 Task: Add Sprouts Organic High Protein Super Firm Tofu to the cart.
Action: Mouse moved to (23, 75)
Screenshot: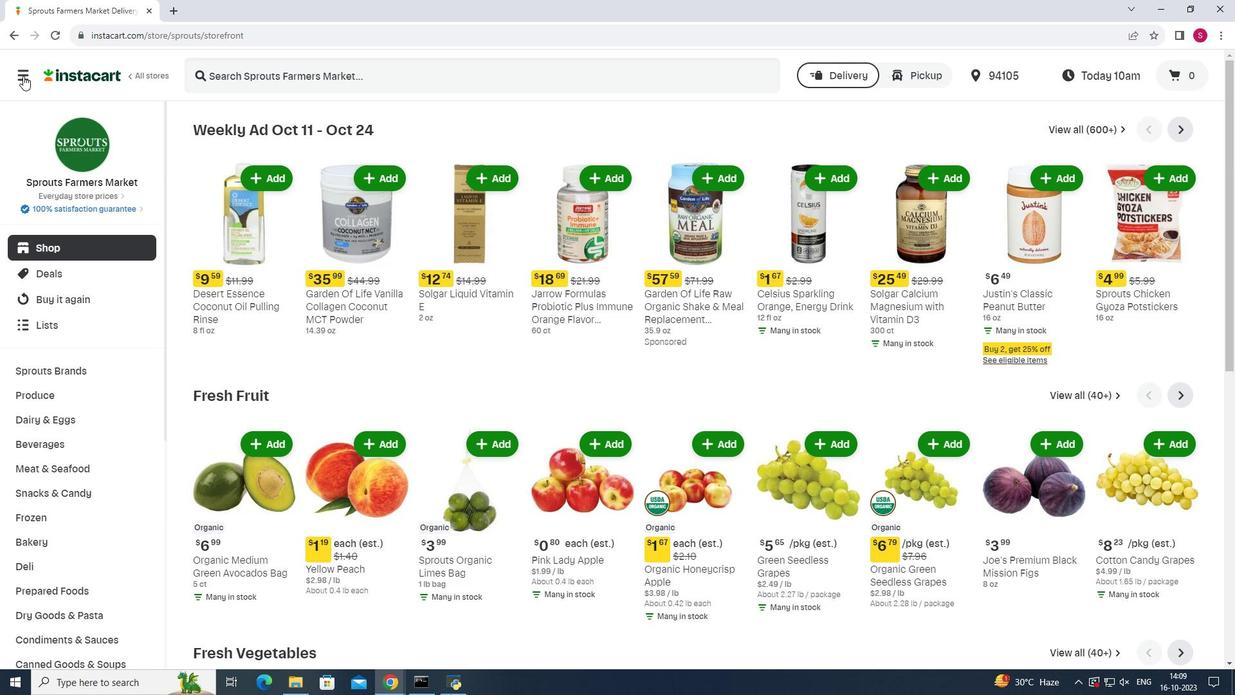 
Action: Mouse pressed left at (23, 75)
Screenshot: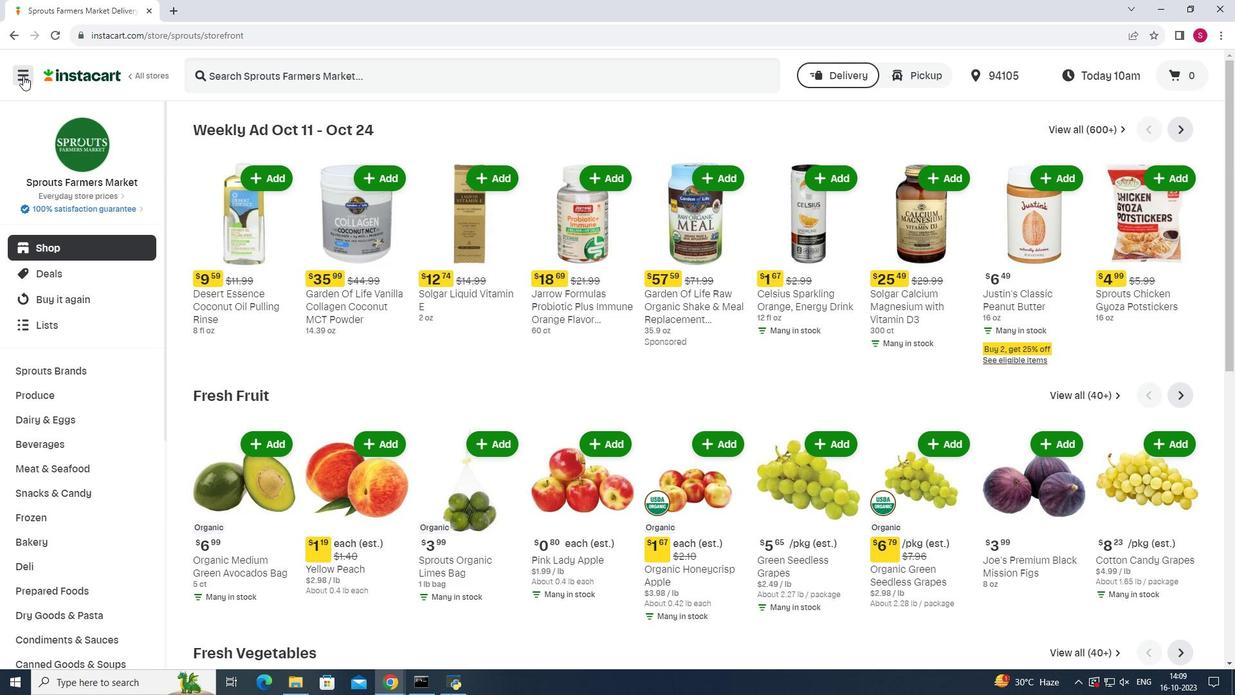 
Action: Mouse moved to (56, 337)
Screenshot: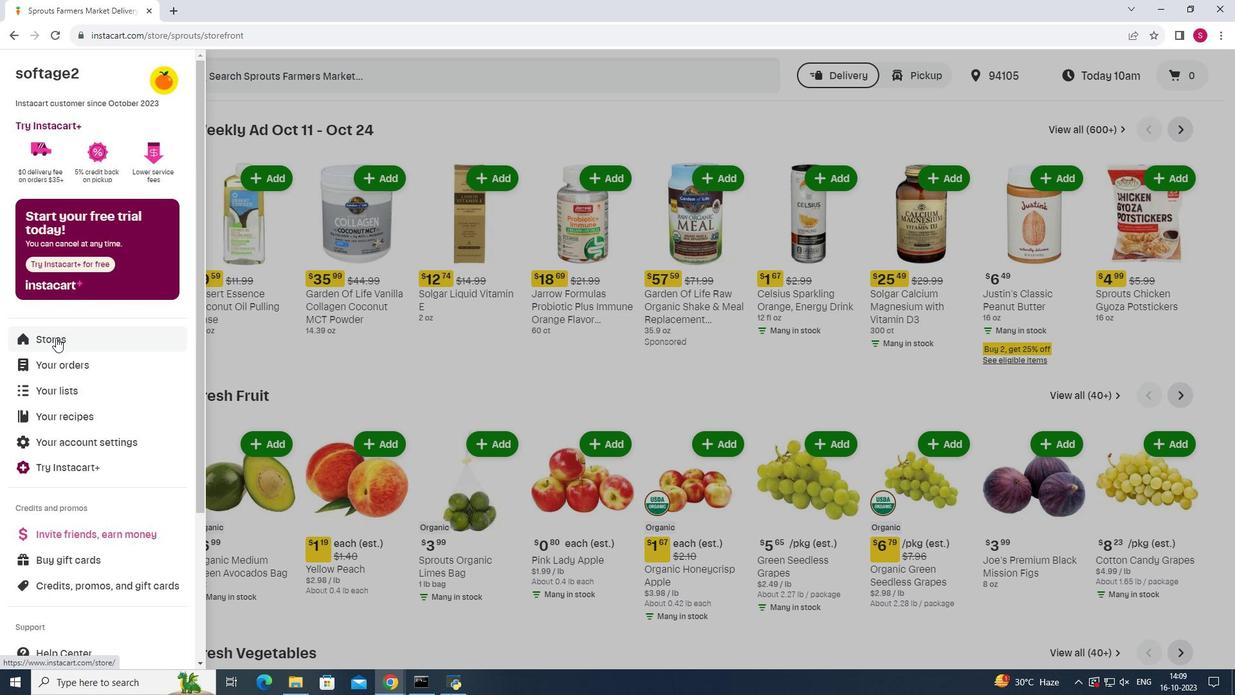 
Action: Mouse pressed left at (56, 337)
Screenshot: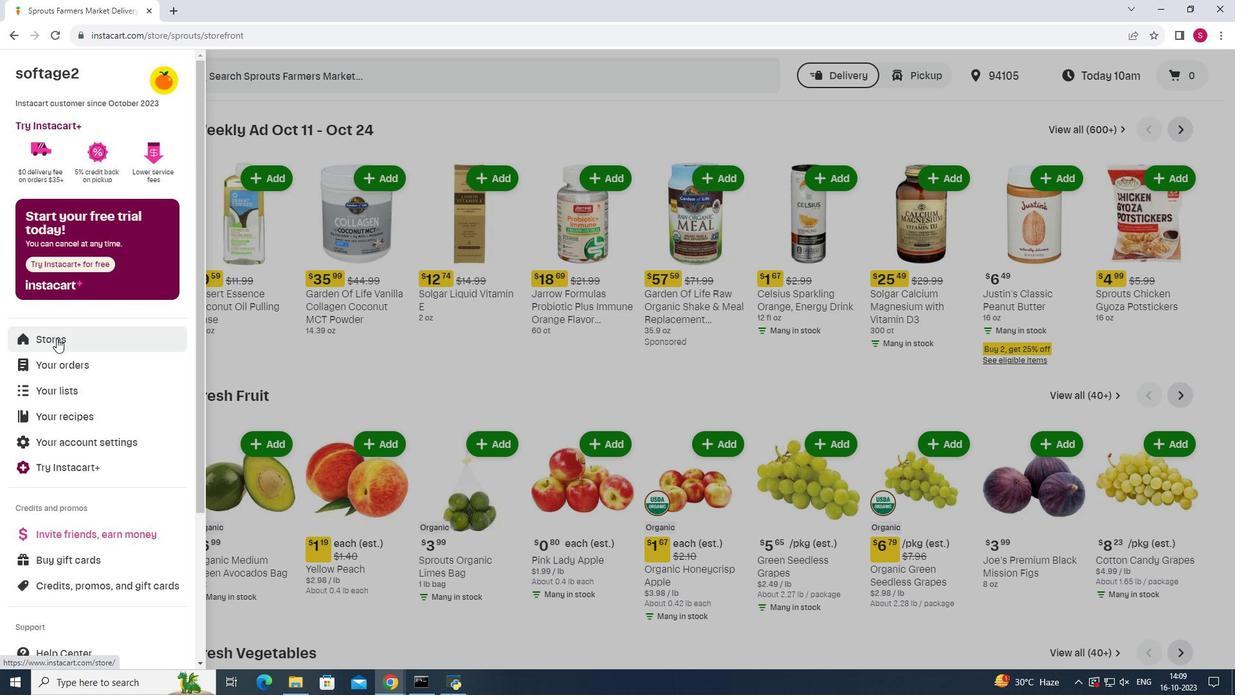 
Action: Mouse moved to (303, 119)
Screenshot: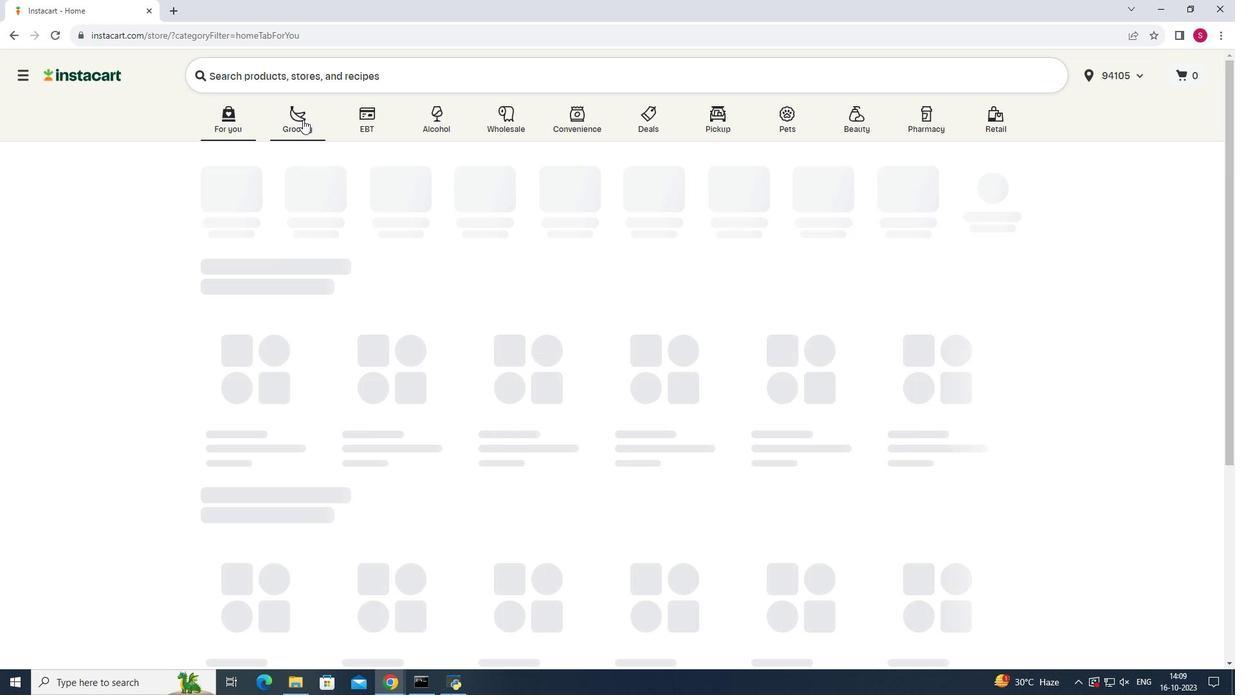 
Action: Mouse pressed left at (303, 119)
Screenshot: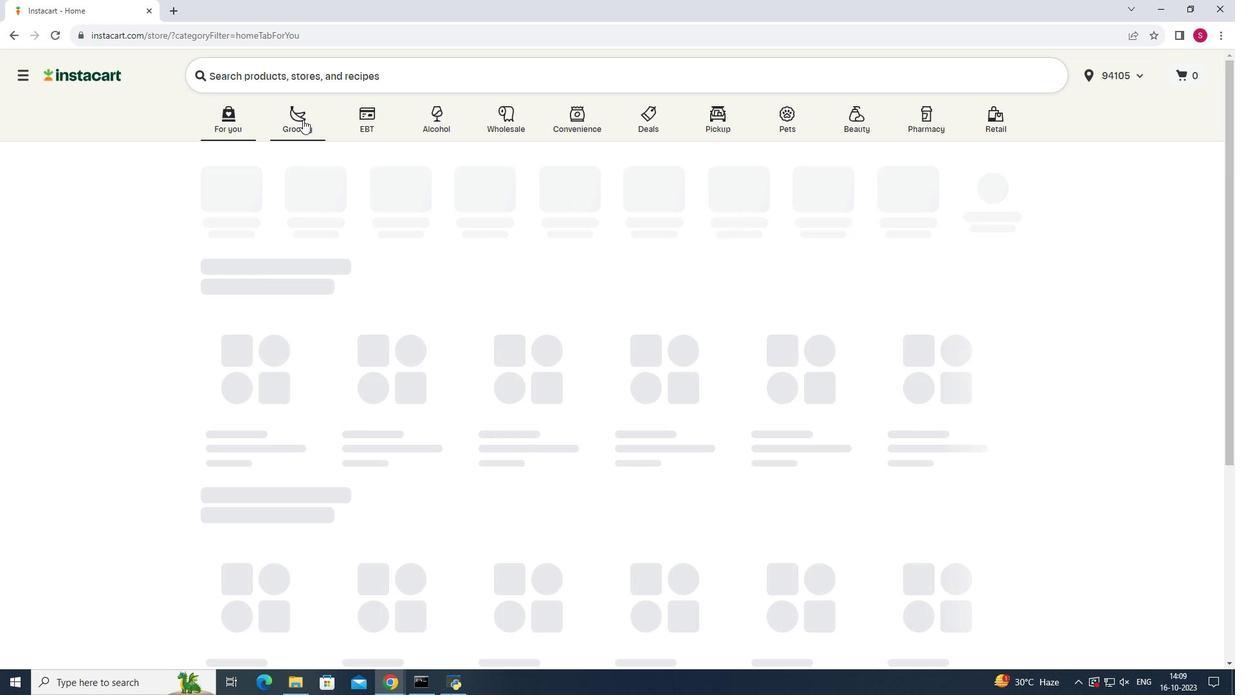 
Action: Mouse moved to (829, 185)
Screenshot: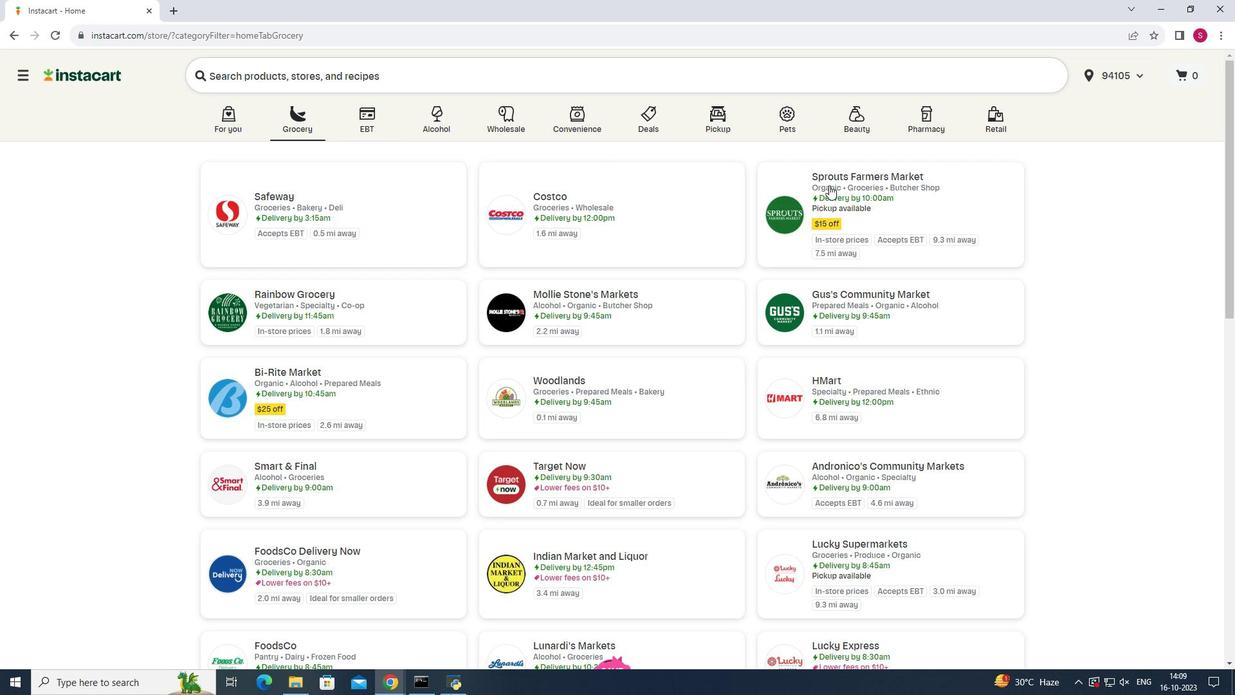 
Action: Mouse pressed left at (829, 185)
Screenshot: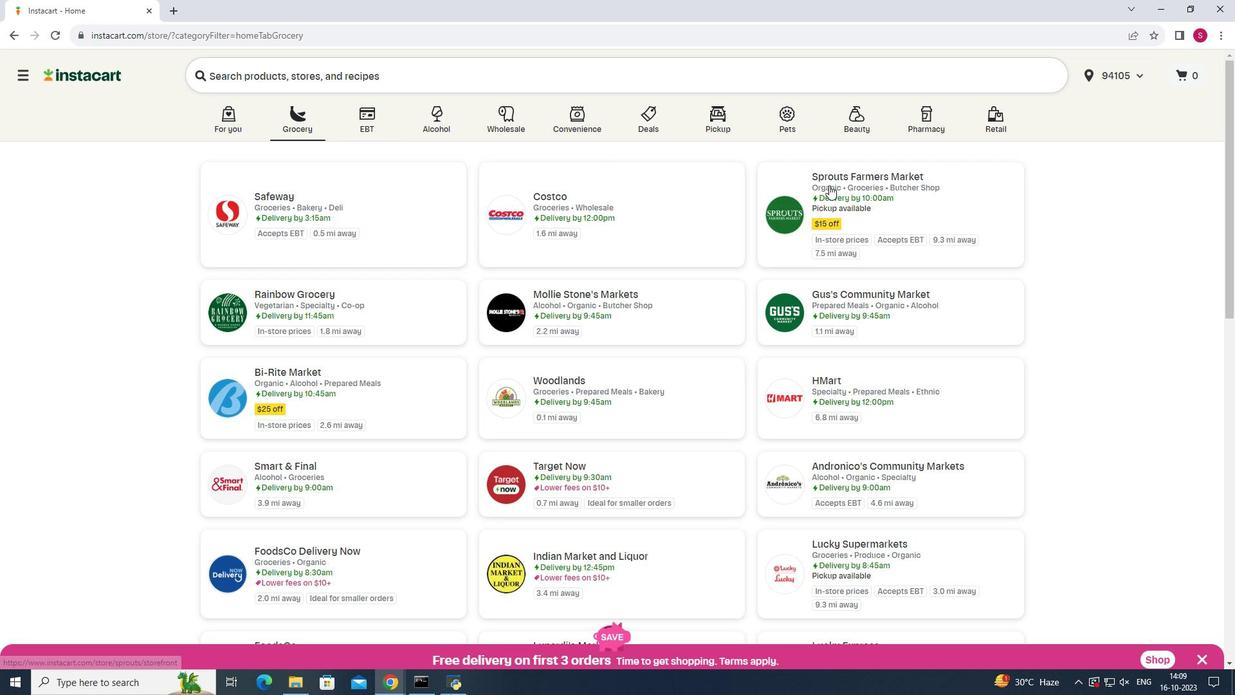 
Action: Mouse moved to (74, 469)
Screenshot: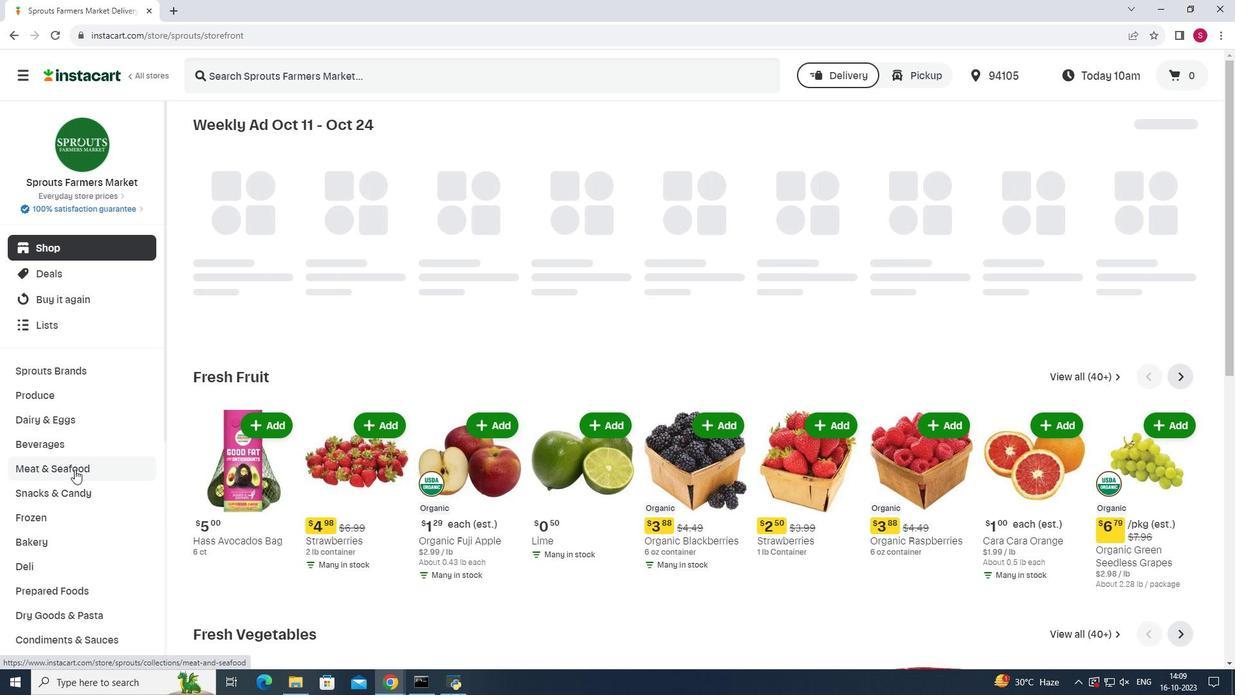 
Action: Mouse pressed left at (74, 469)
Screenshot: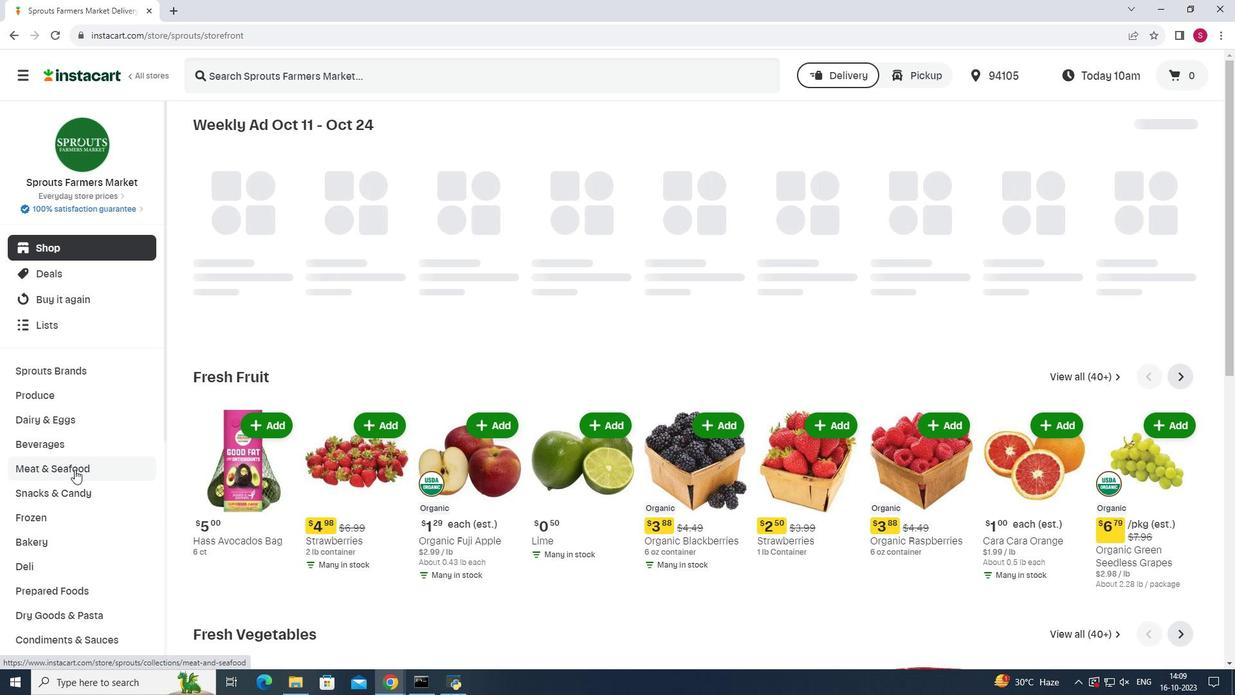 
Action: Mouse moved to (953, 162)
Screenshot: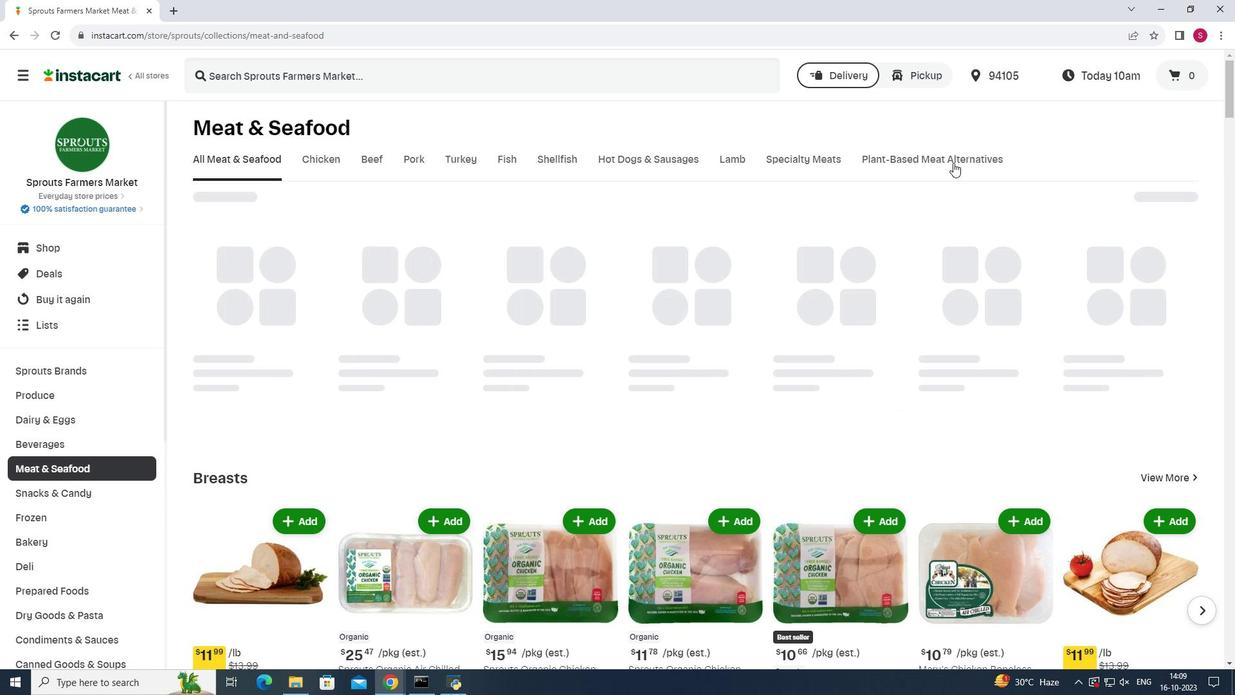 
Action: Mouse pressed left at (953, 162)
Screenshot: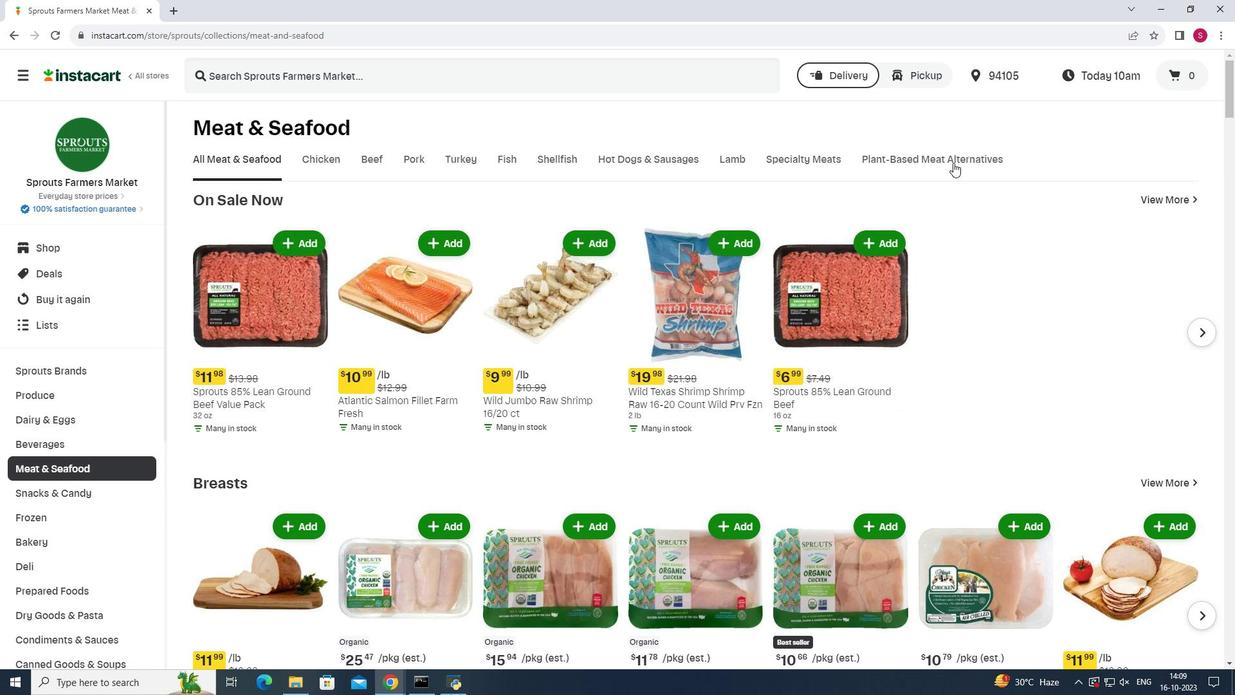 
Action: Mouse moved to (265, 209)
Screenshot: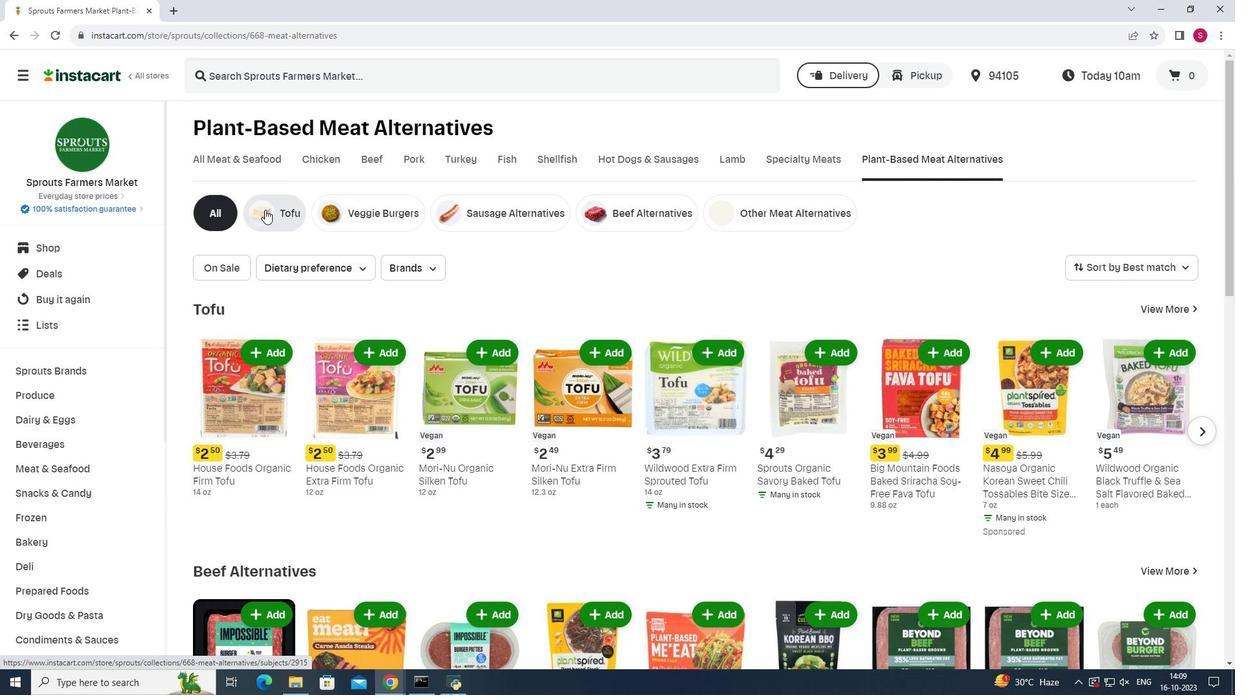 
Action: Mouse pressed left at (265, 209)
Screenshot: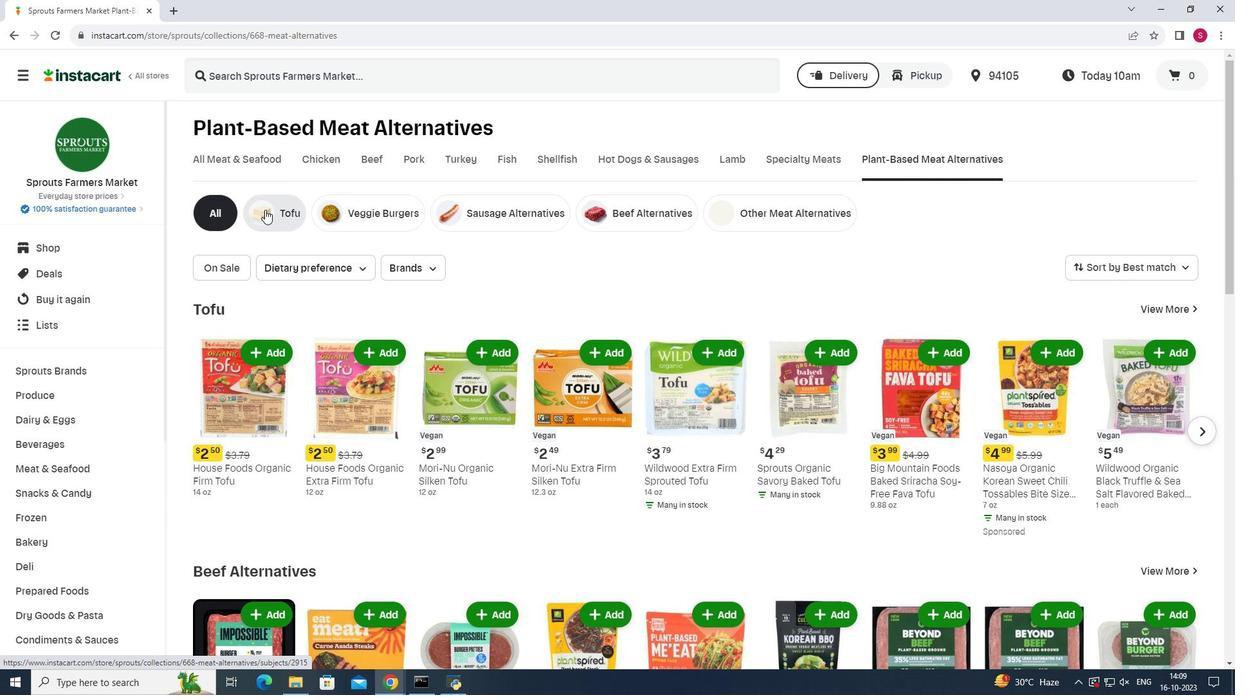 
Action: Mouse moved to (411, 77)
Screenshot: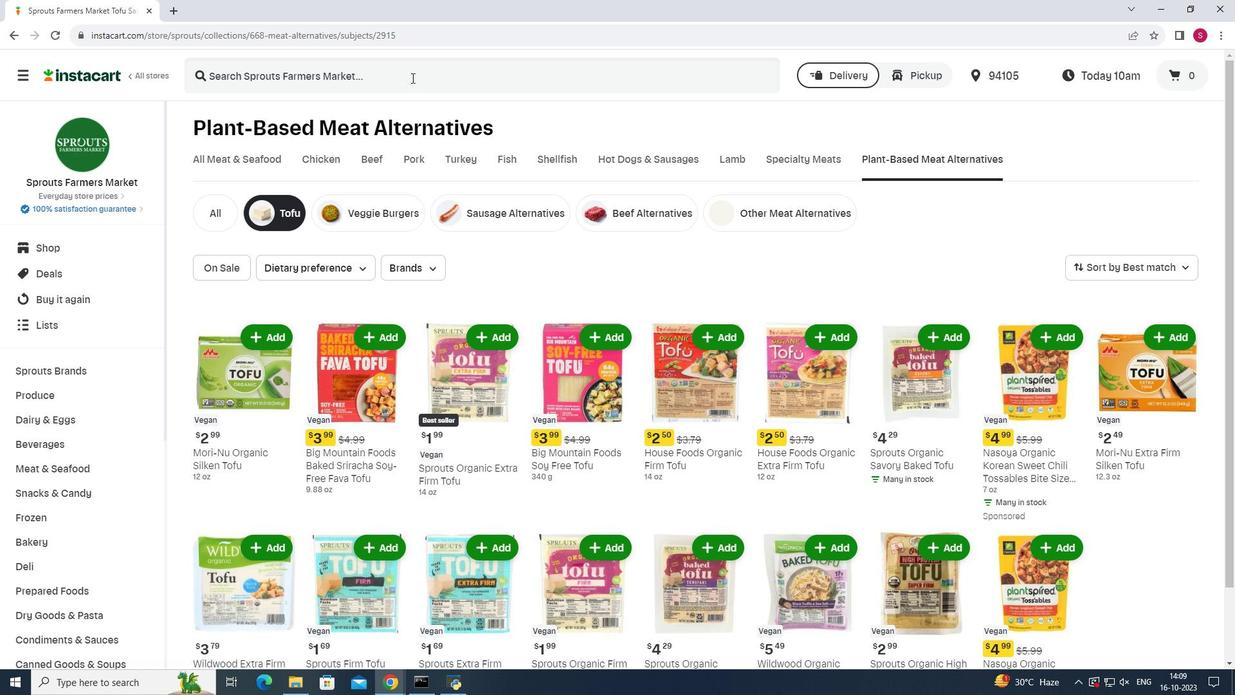 
Action: Mouse pressed left at (411, 77)
Screenshot: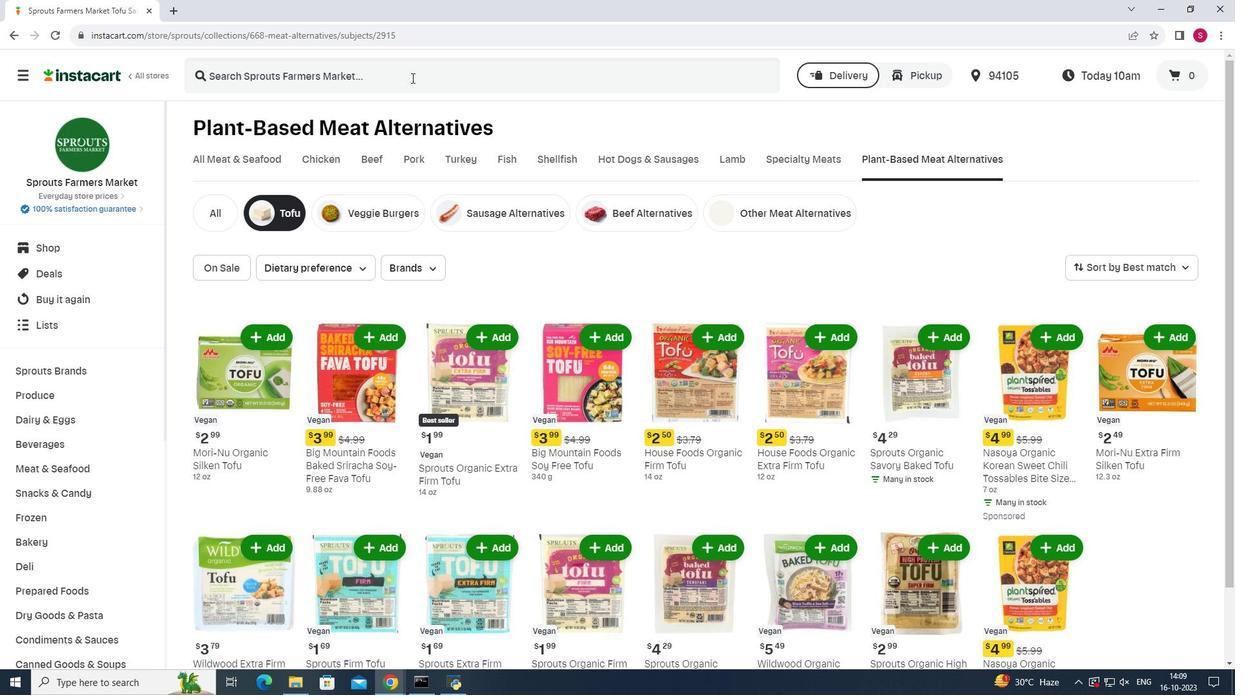 
Action: Mouse moved to (412, 77)
Screenshot: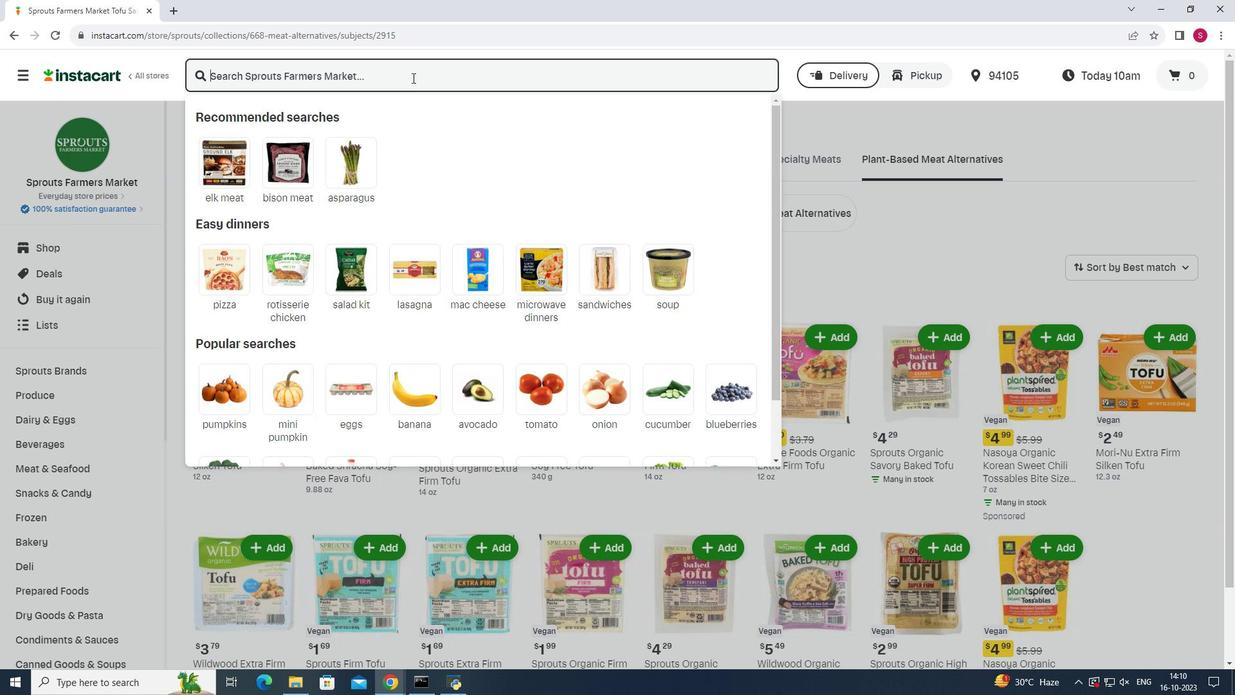 
Action: Key pressed <Key.shift>Sprouts<Key.space><Key.shift>Organic<Key.space><Key.shift>High<Key.space><Key.shift>Protein<Key.space><Key.shift>Super<Key.space><Key.shift>Firm<Key.space><Key.shift>Tofu<Key.enter>
Screenshot: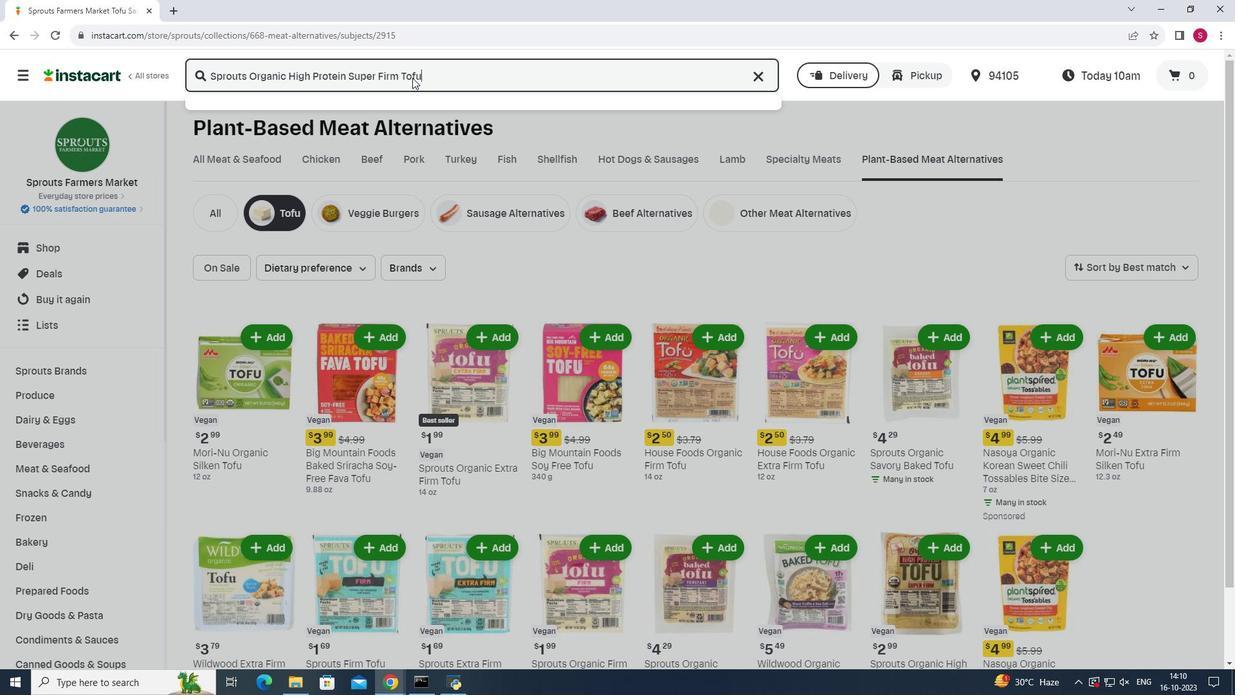 
Action: Mouse moved to (346, 207)
Screenshot: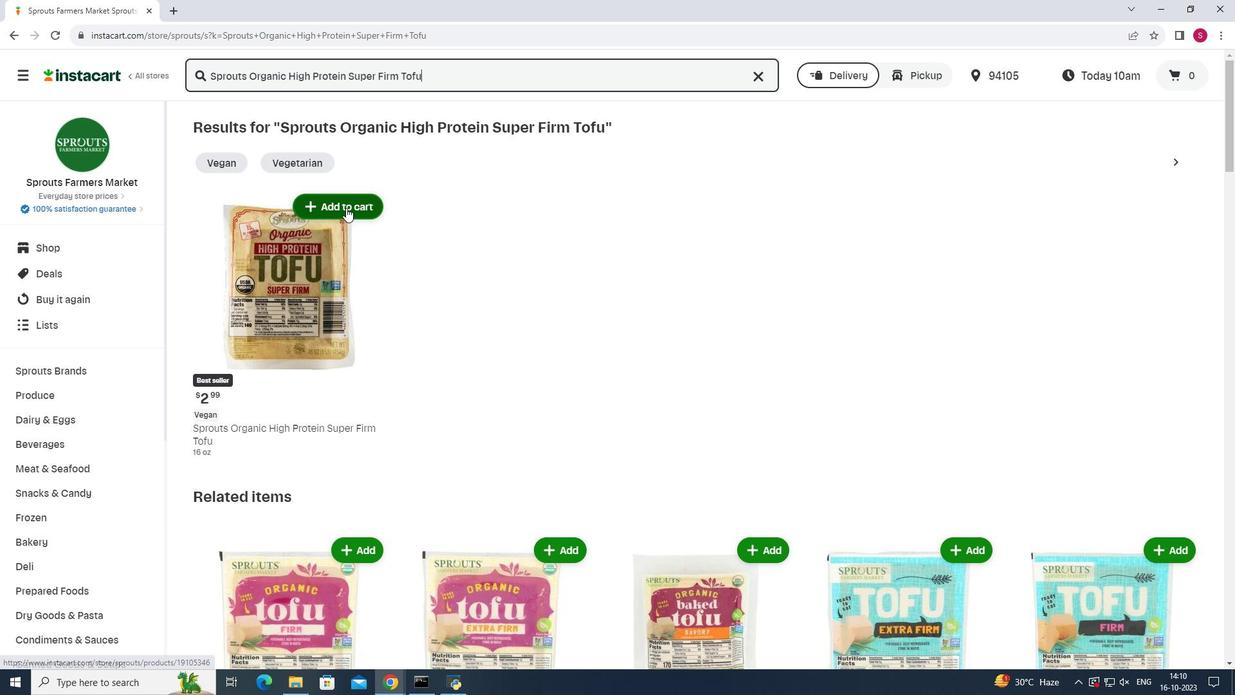 
Action: Mouse pressed left at (346, 207)
Screenshot: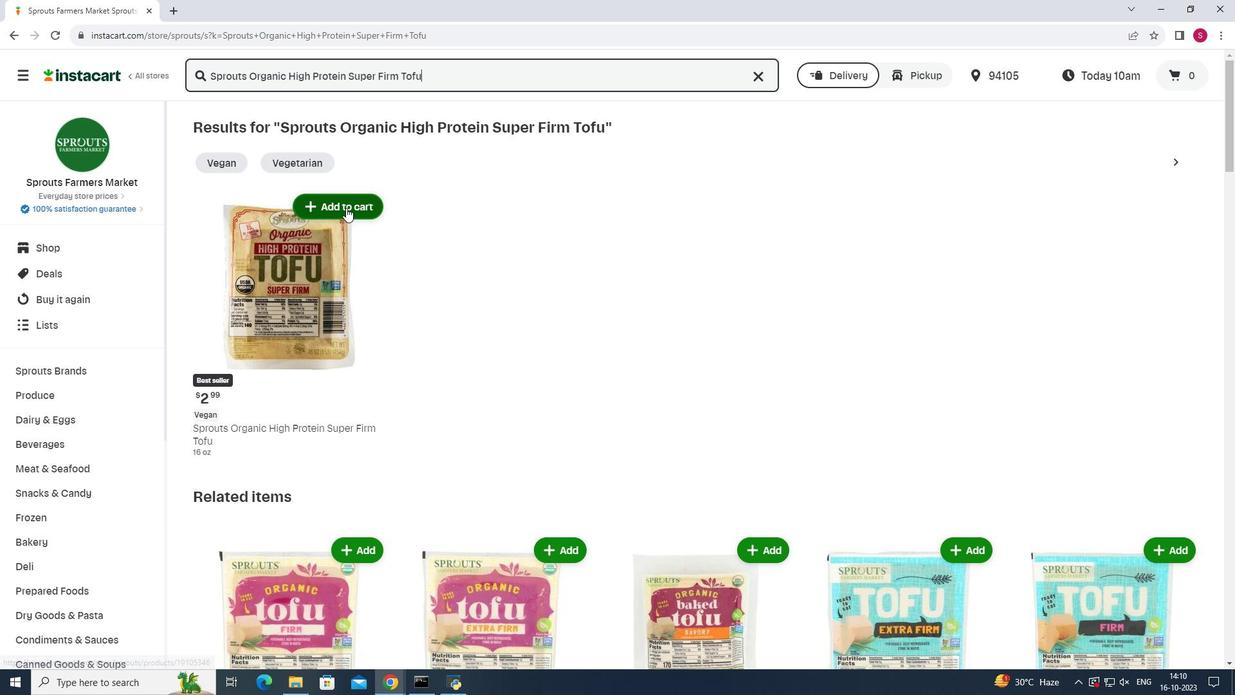 
